 Task: Add a condition where "Assignee Is -" in unsolved tickets in your groups.
Action: Mouse moved to (148, 520)
Screenshot: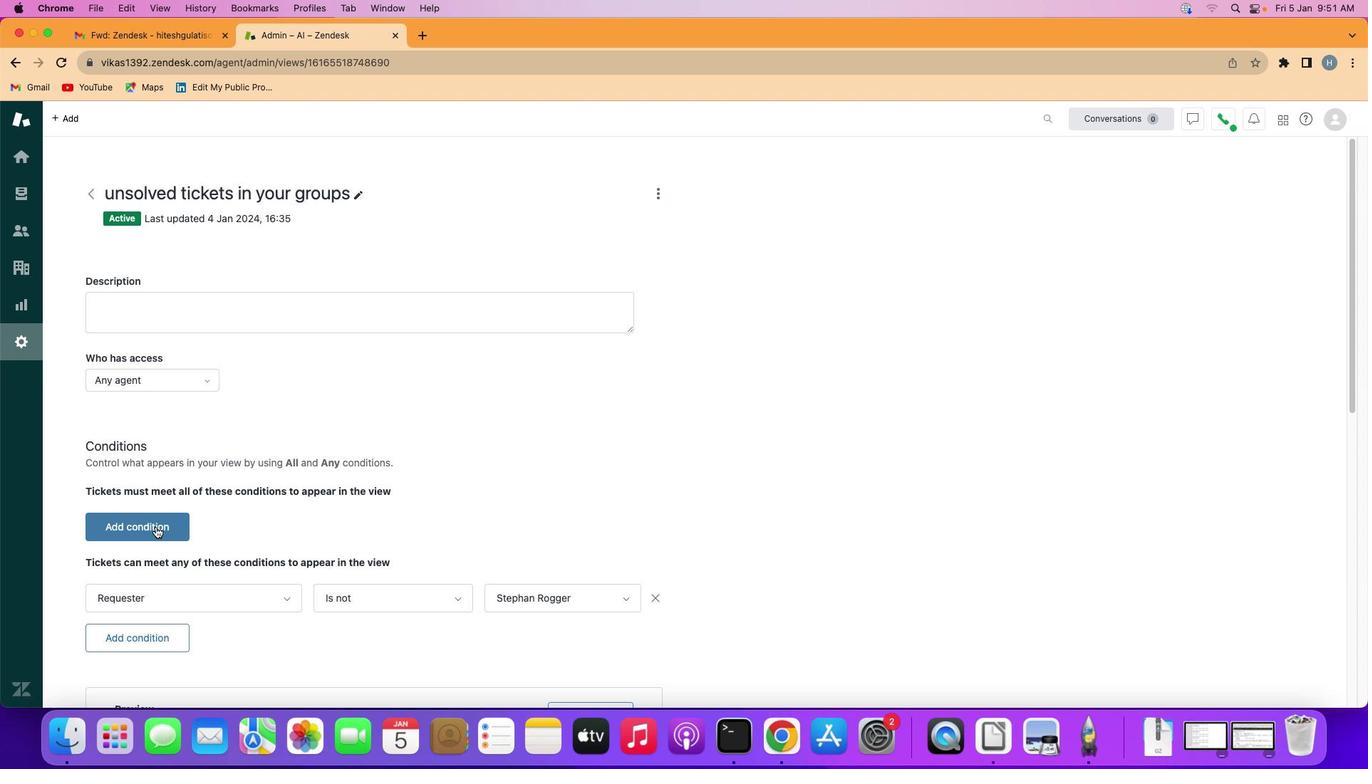 
Action: Mouse pressed left at (148, 520)
Screenshot: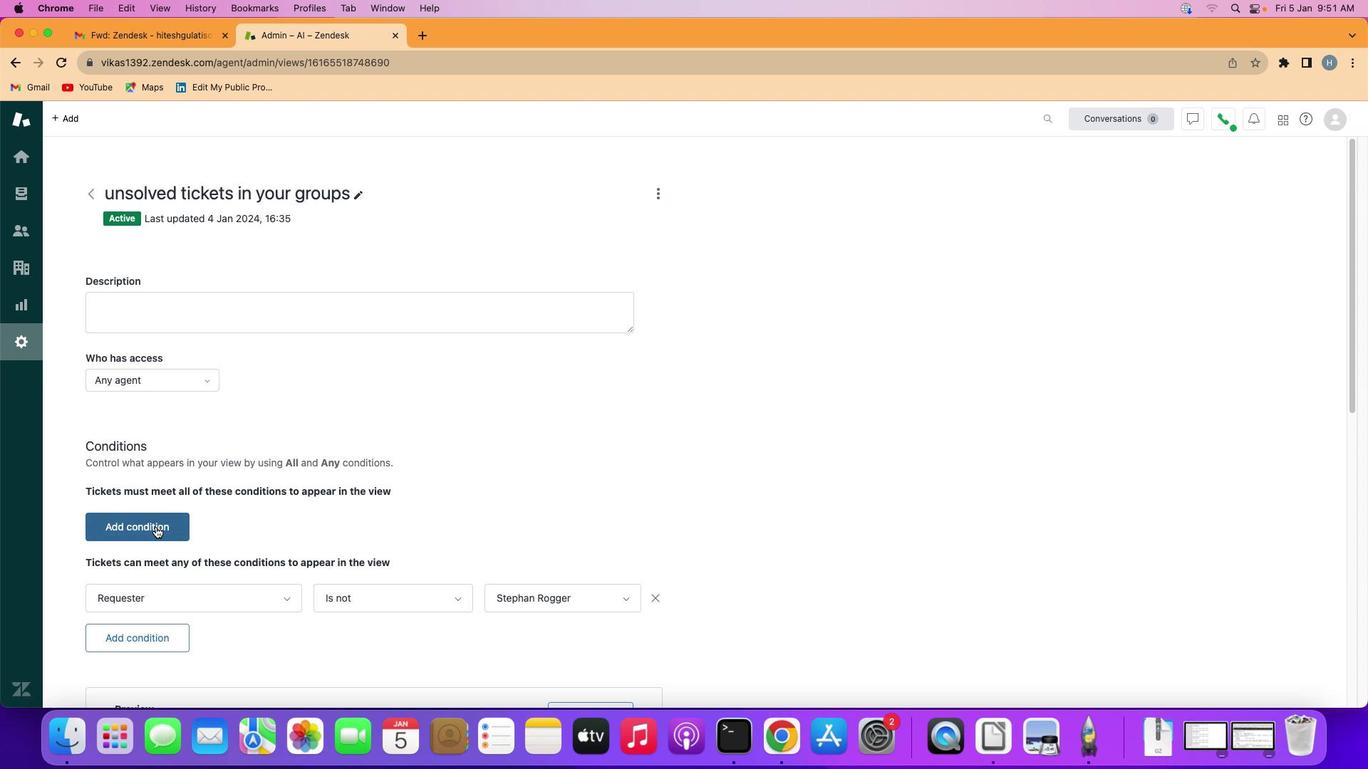 
Action: Mouse pressed left at (148, 520)
Screenshot: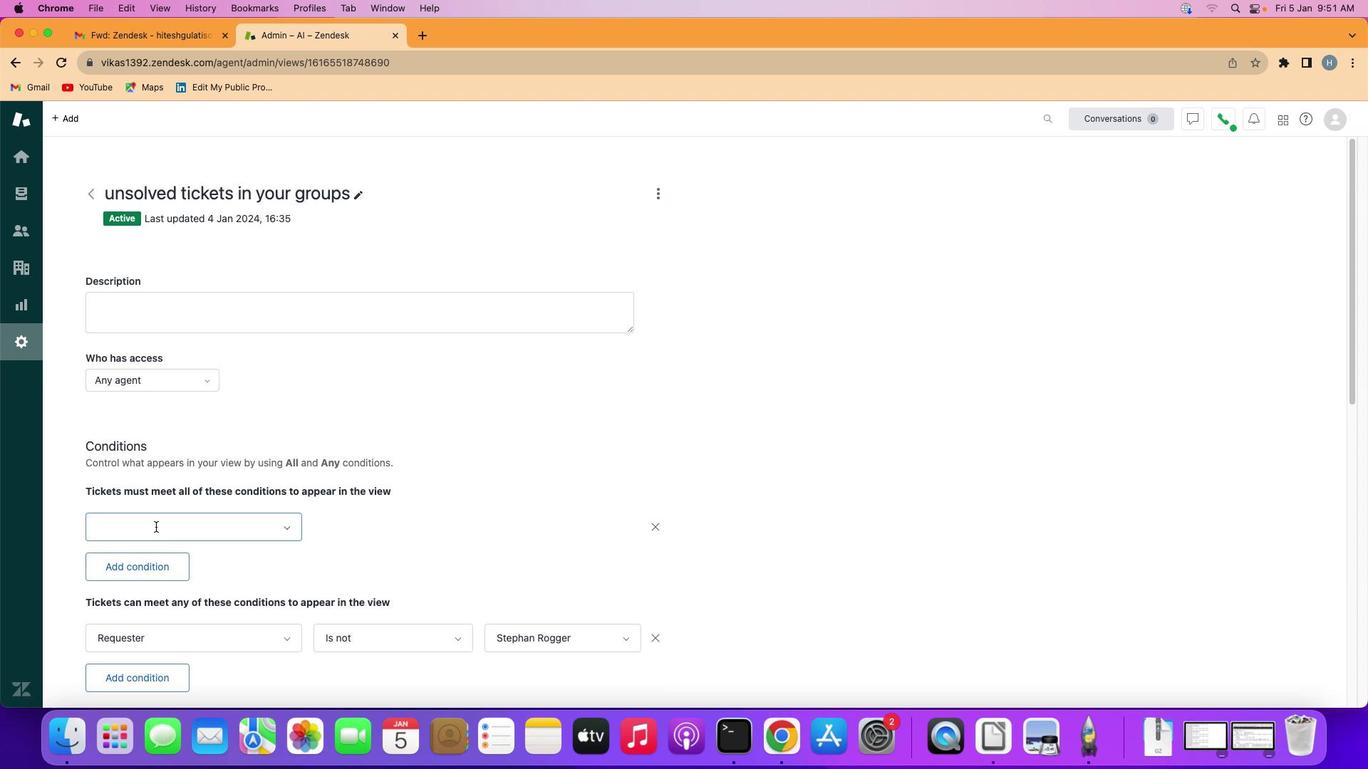 
Action: Mouse moved to (178, 439)
Screenshot: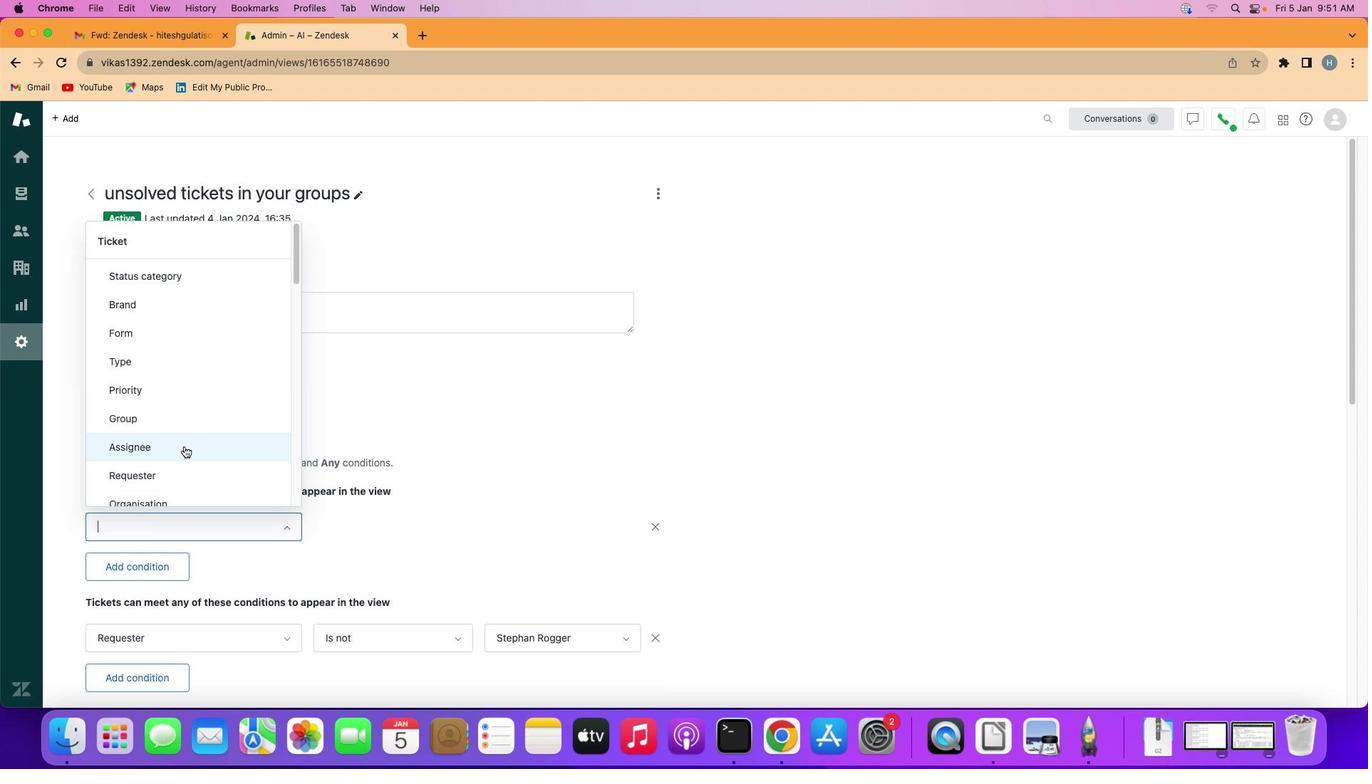
Action: Mouse pressed left at (178, 439)
Screenshot: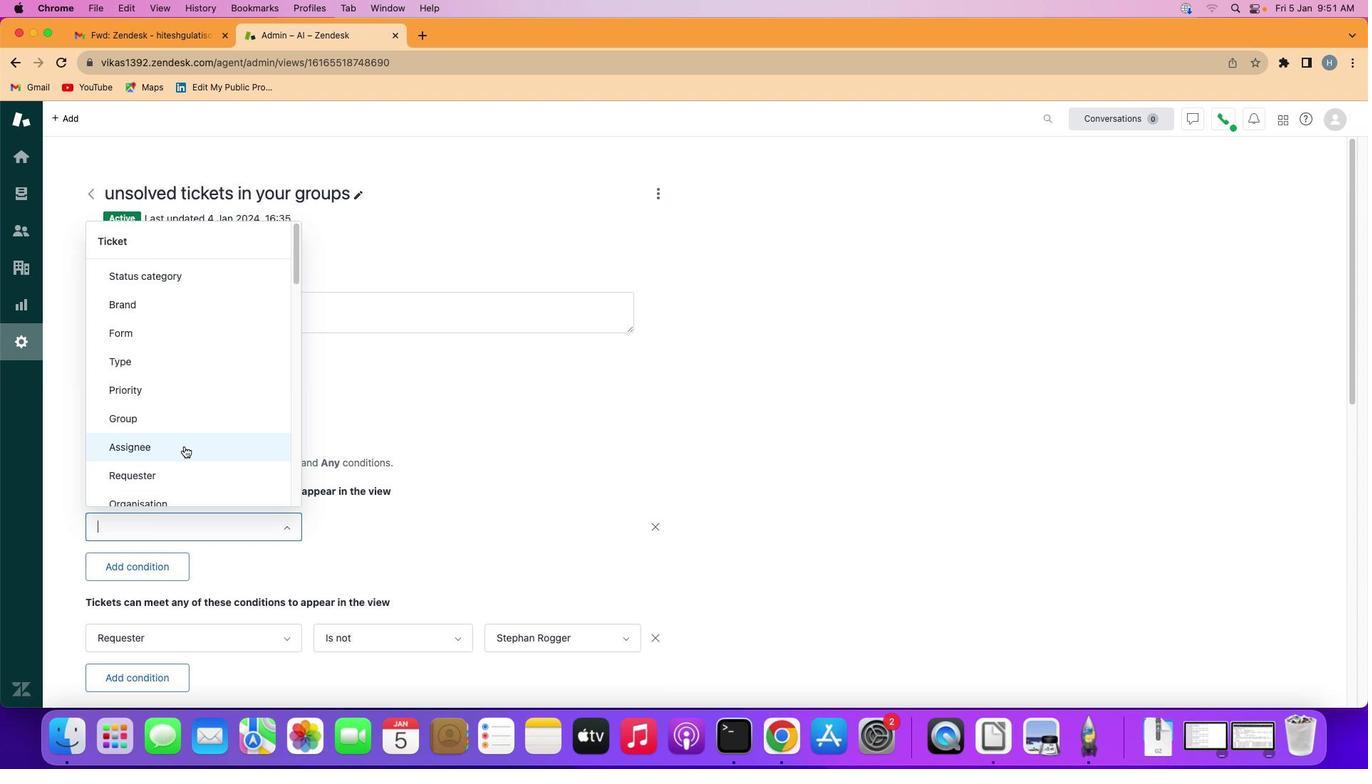 
Action: Mouse moved to (368, 533)
Screenshot: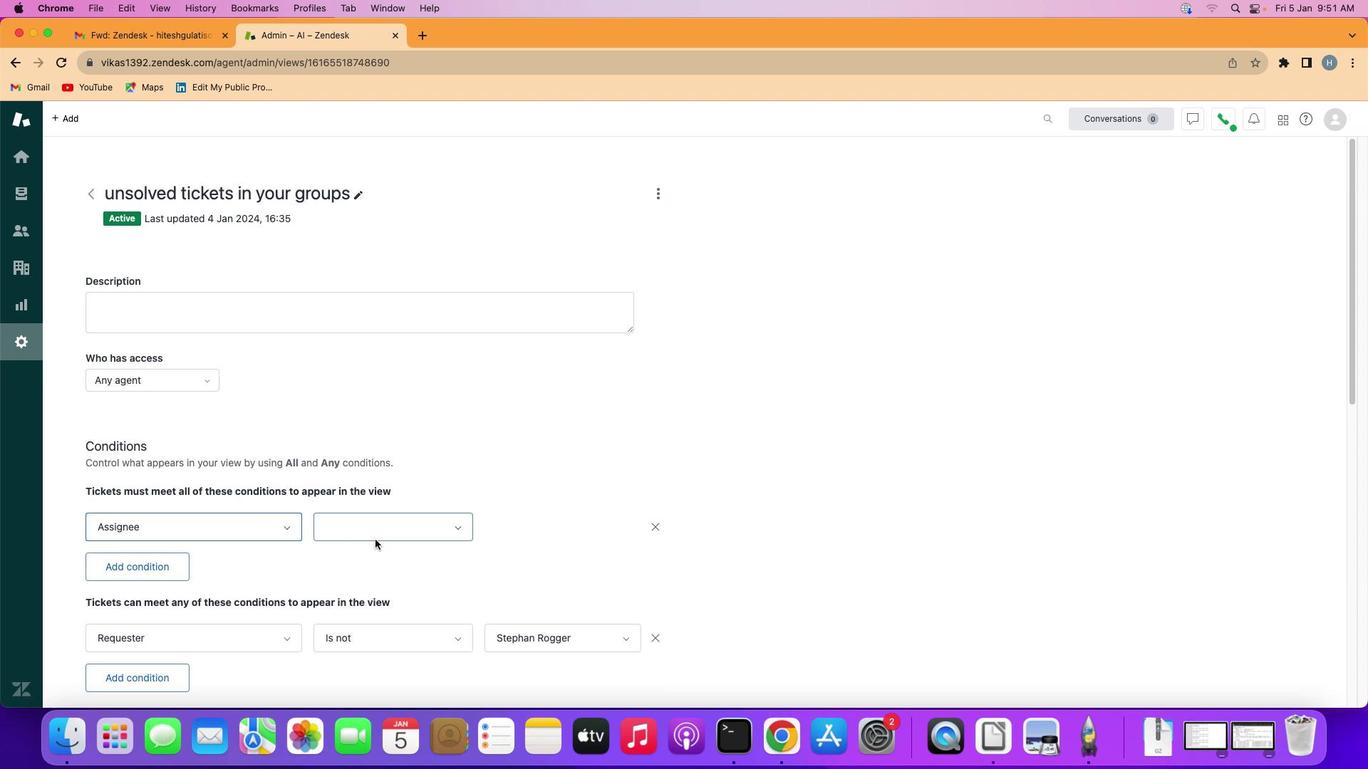 
Action: Mouse pressed left at (368, 533)
Screenshot: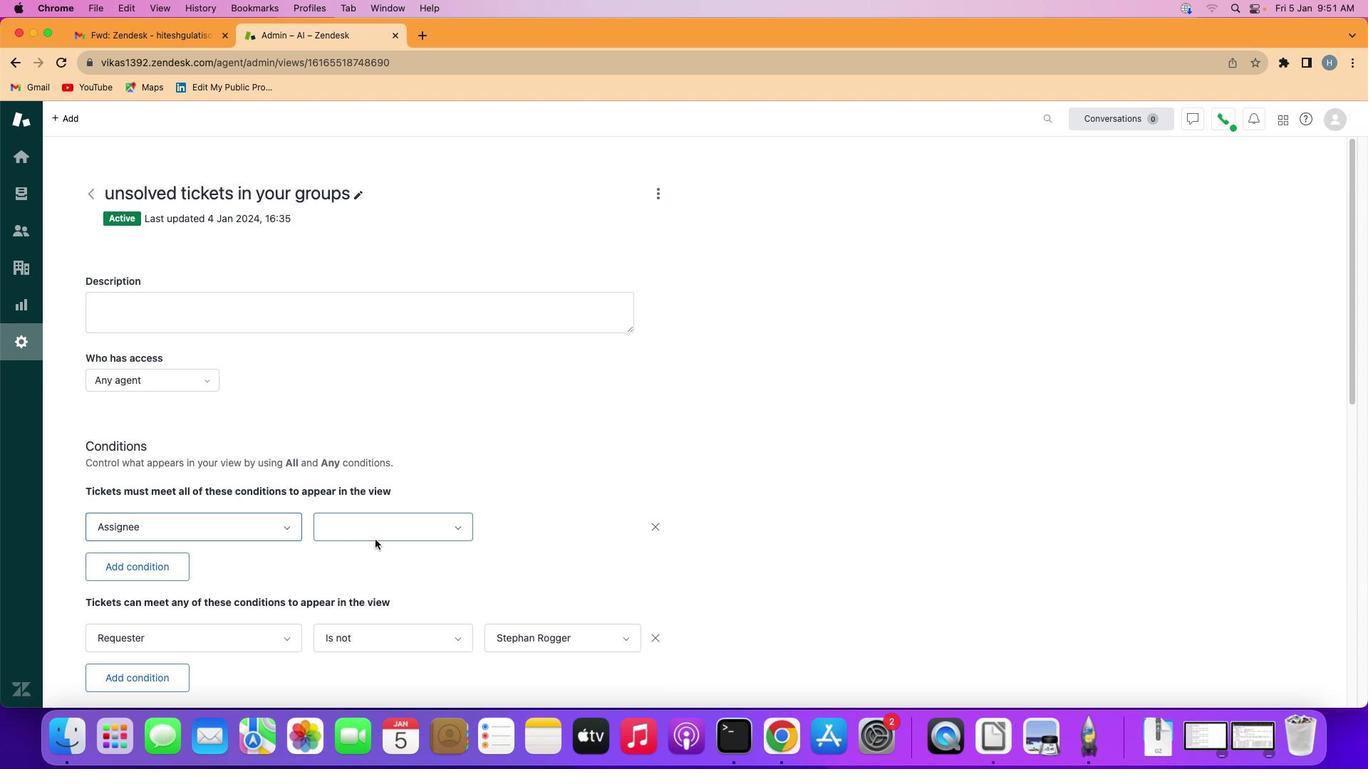
Action: Mouse moved to (367, 549)
Screenshot: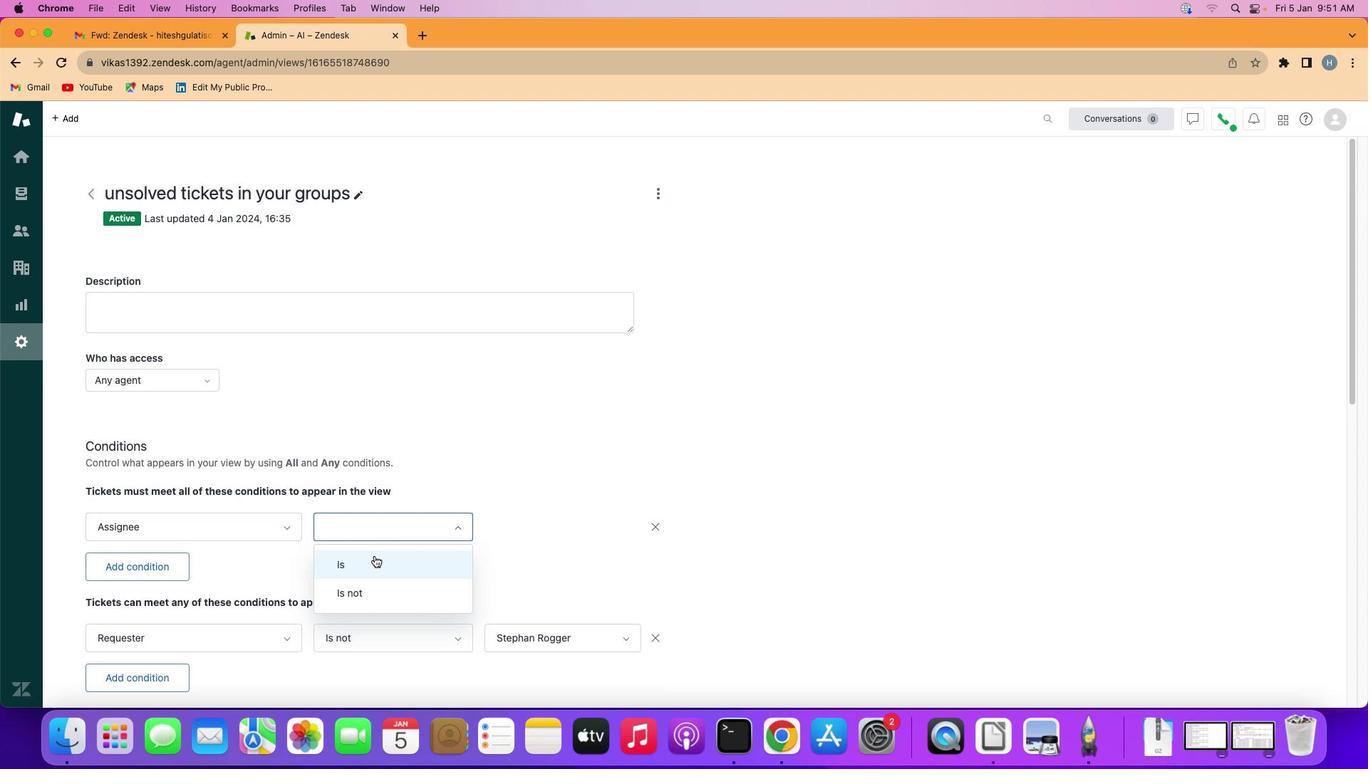 
Action: Mouse pressed left at (367, 549)
Screenshot: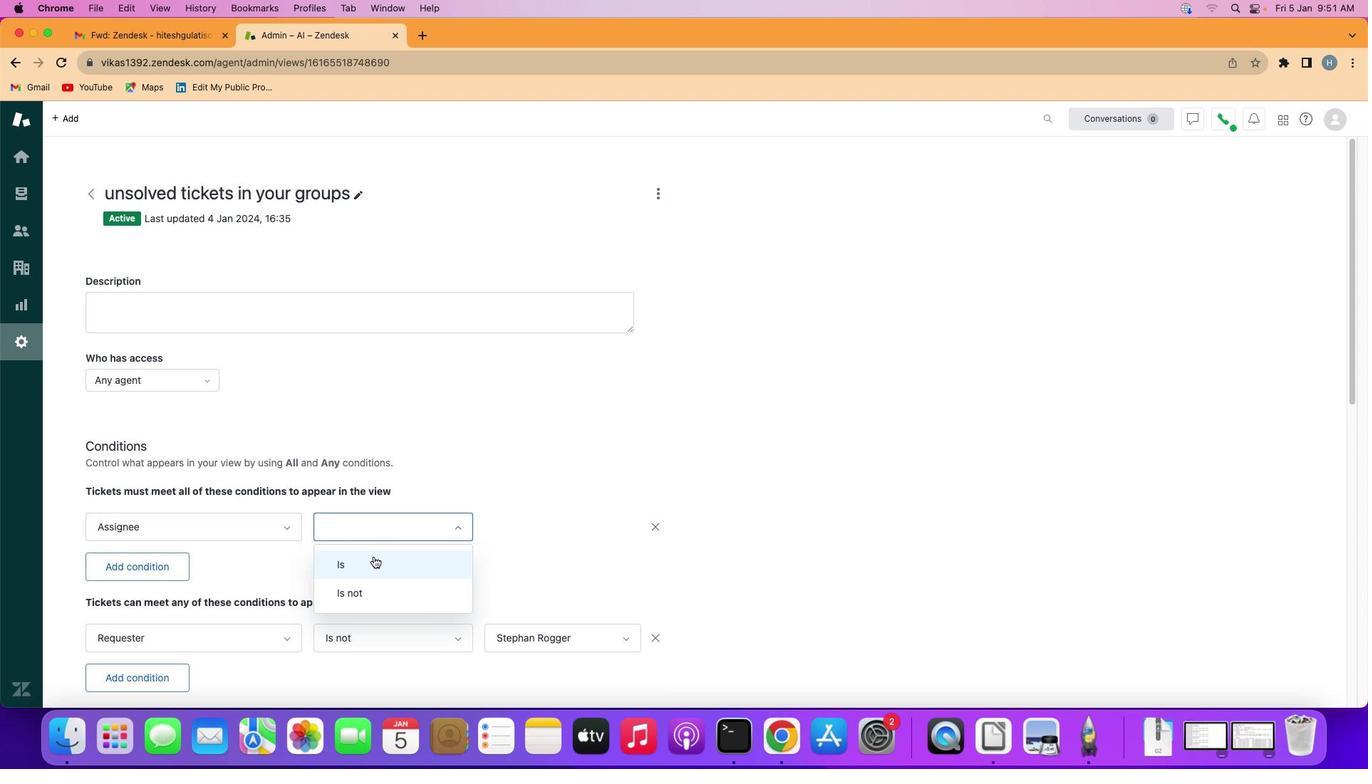 
Action: Mouse moved to (532, 520)
Screenshot: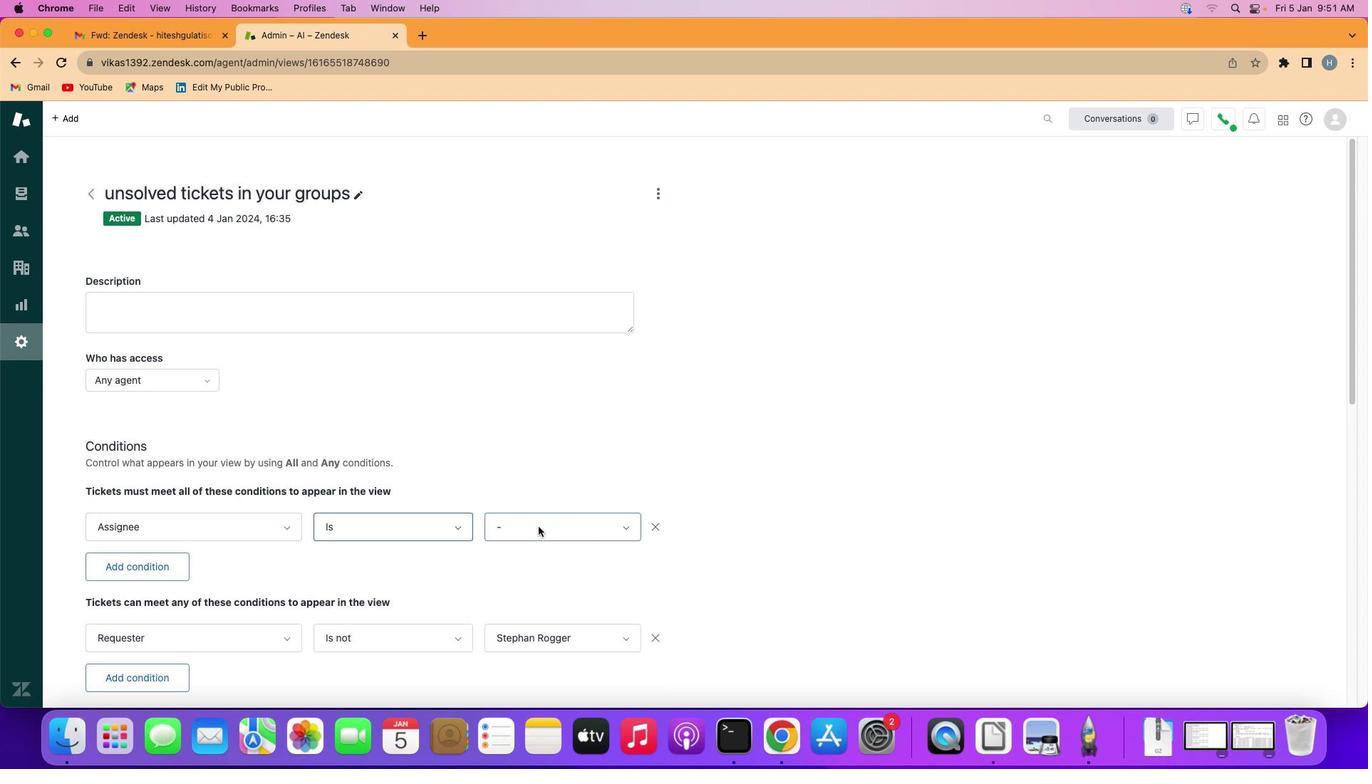 
Action: Mouse pressed left at (532, 520)
Screenshot: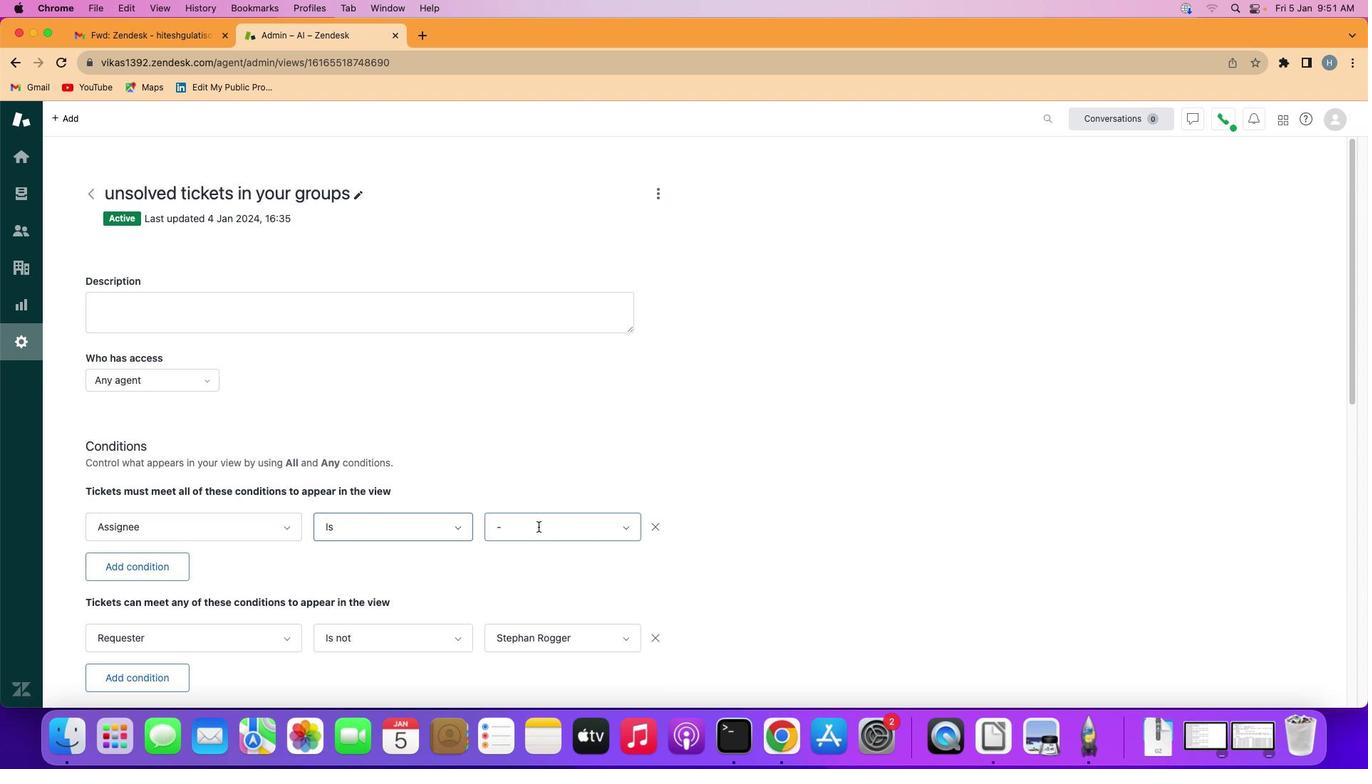 
Action: Mouse moved to (566, 334)
Screenshot: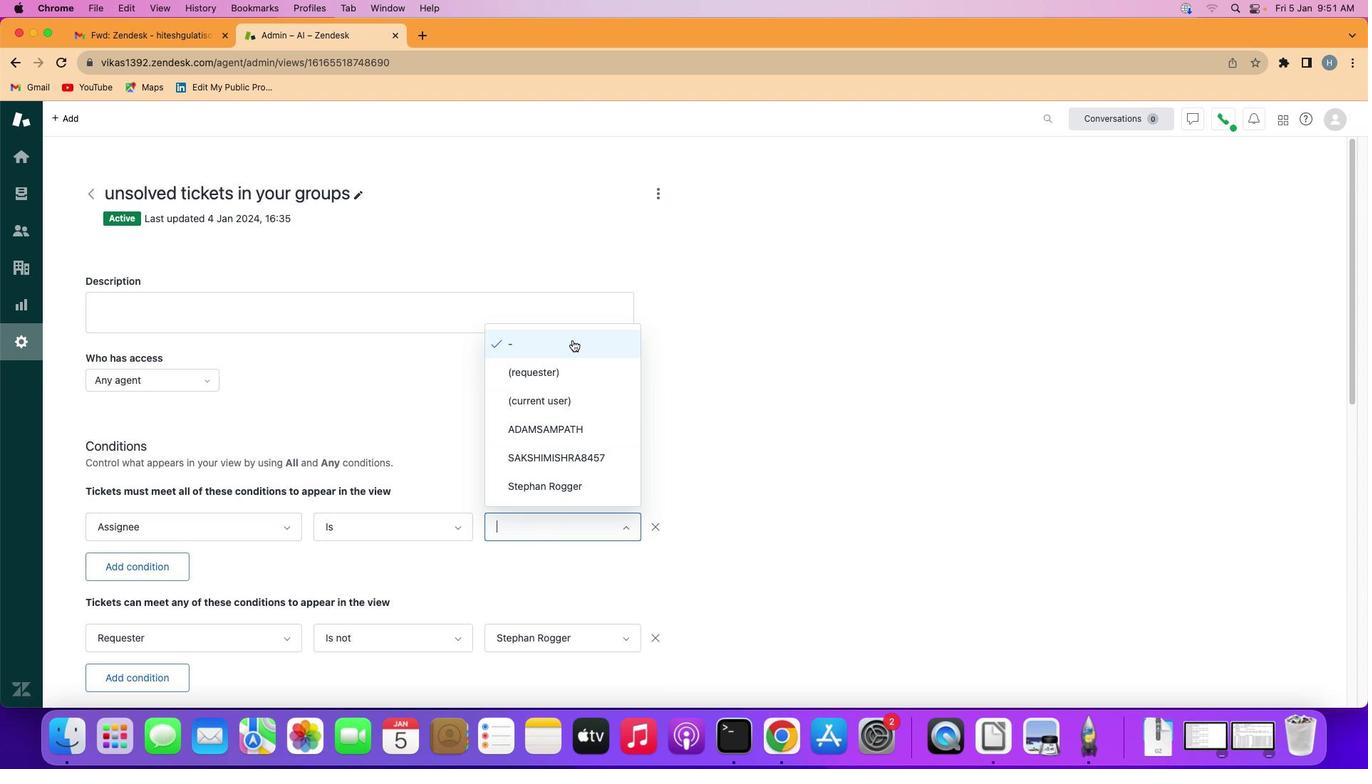
Action: Mouse pressed left at (566, 334)
Screenshot: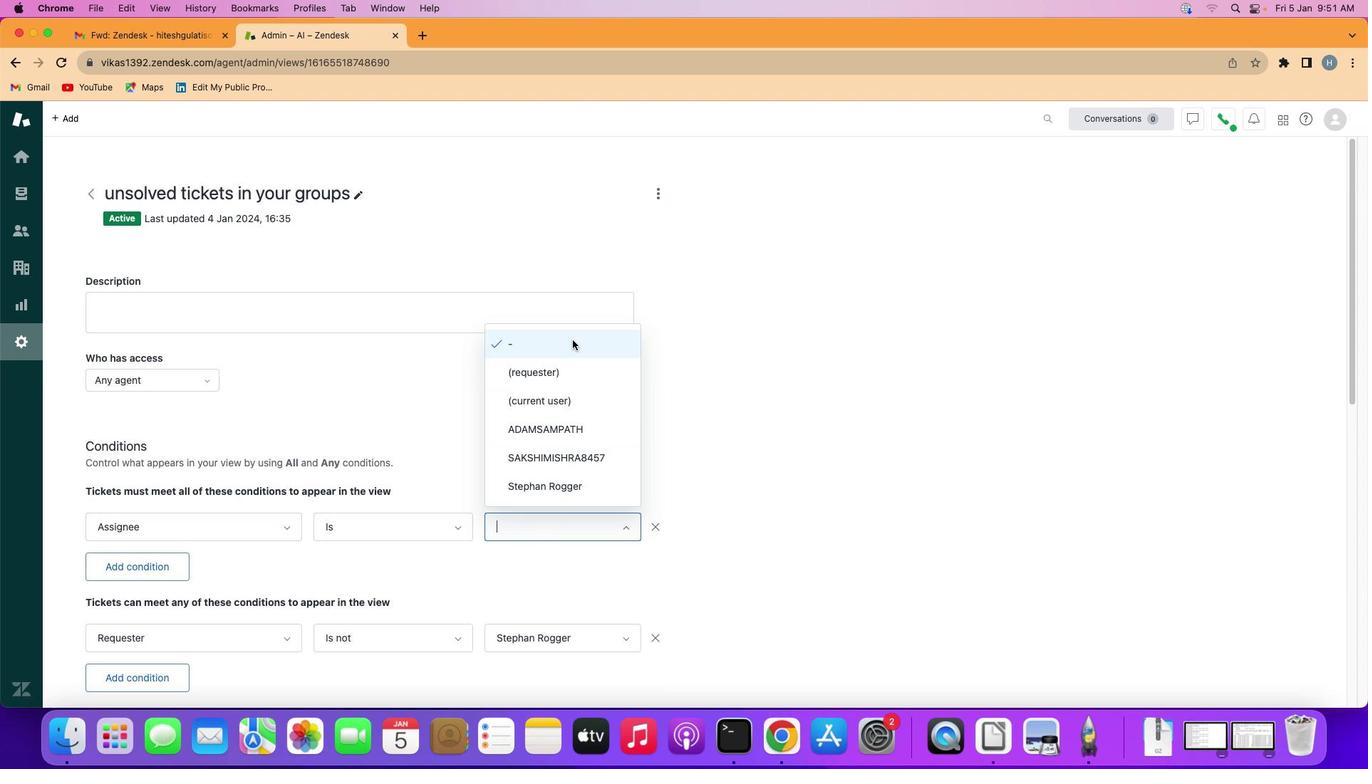 
Action: Mouse moved to (654, 392)
Screenshot: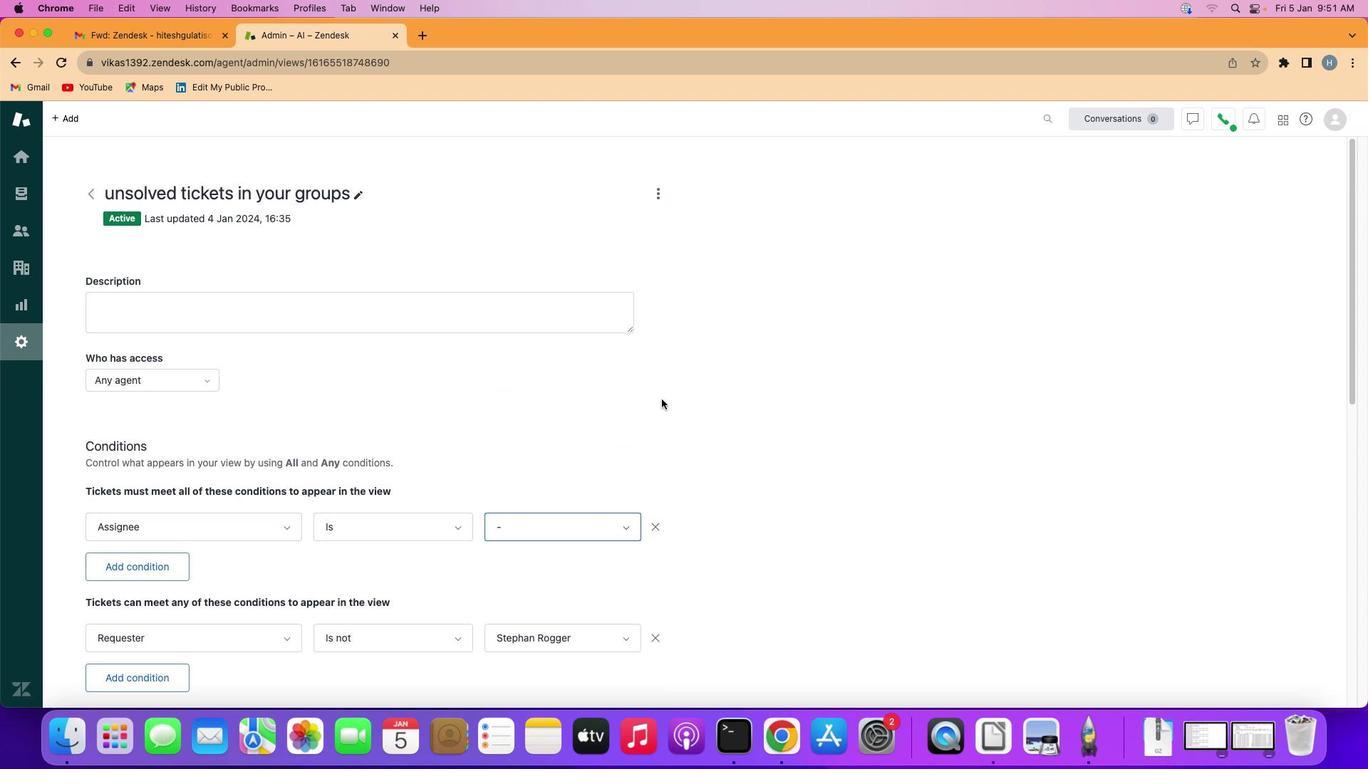 
